 Task: Create a due date automation trigger when advanced on, on the monday of the week a card is due add basic with the blue label at 11:00 AM.
Action: Mouse moved to (877, 263)
Screenshot: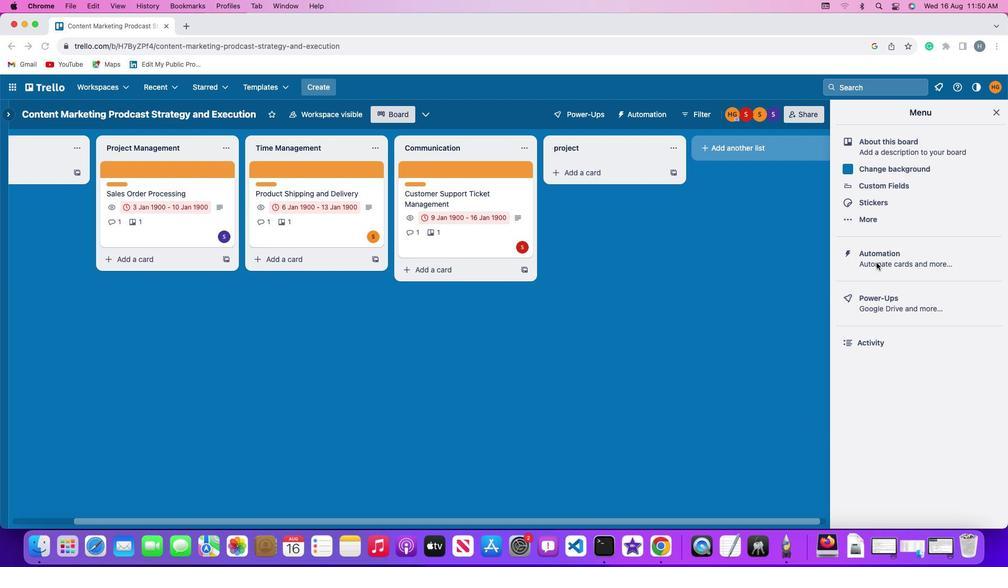 
Action: Mouse pressed left at (877, 263)
Screenshot: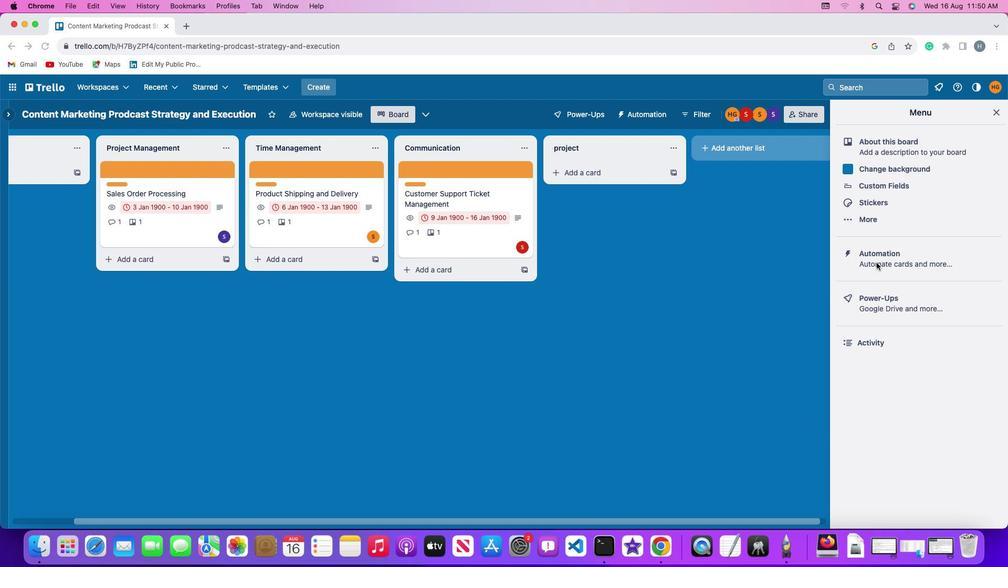 
Action: Mouse moved to (877, 263)
Screenshot: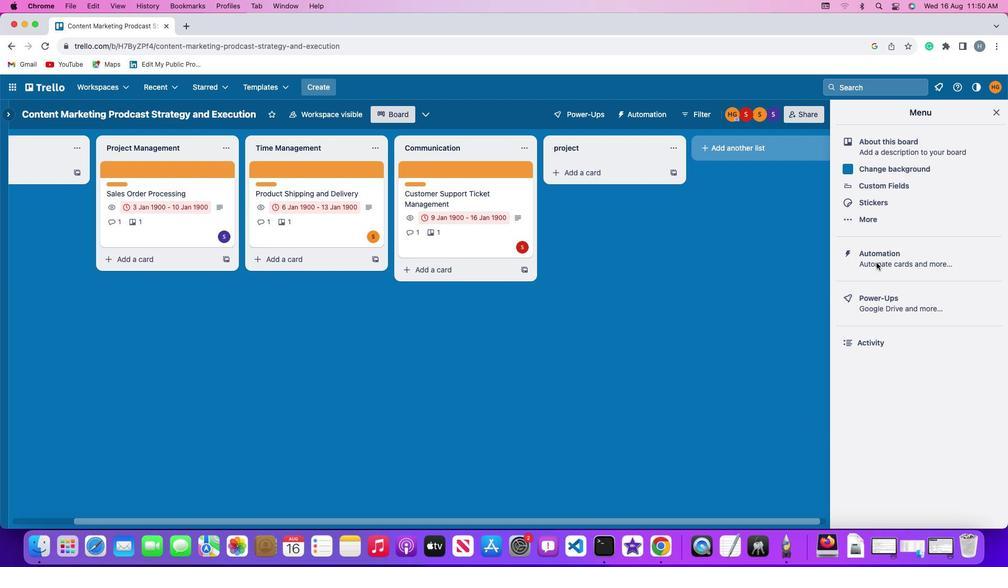 
Action: Mouse pressed left at (877, 263)
Screenshot: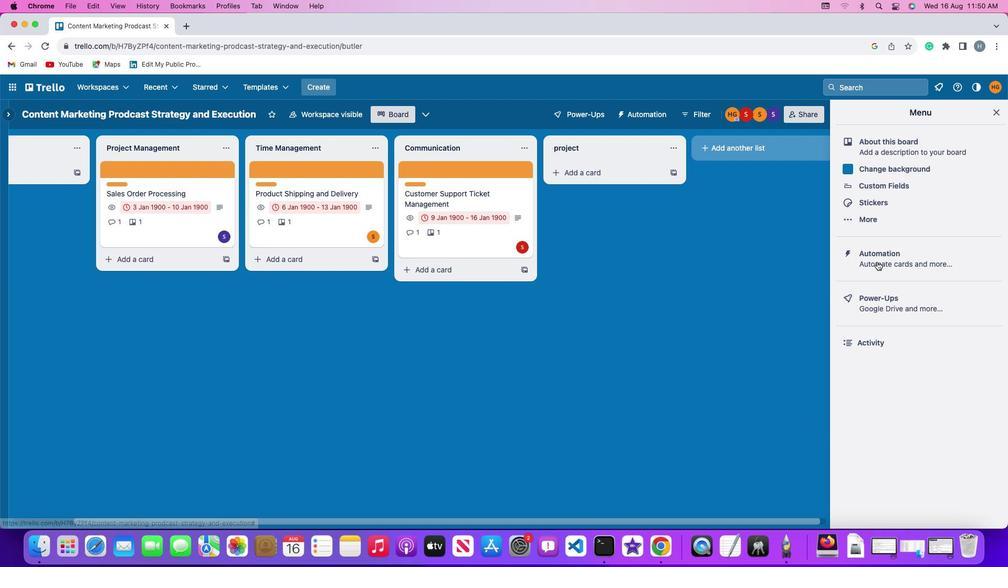 
Action: Mouse moved to (68, 249)
Screenshot: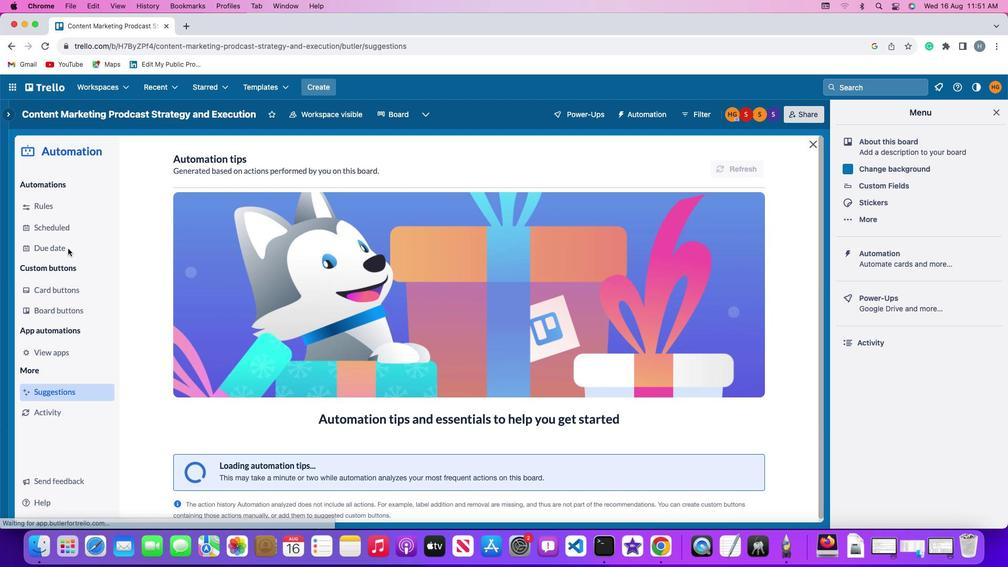 
Action: Mouse pressed left at (68, 249)
Screenshot: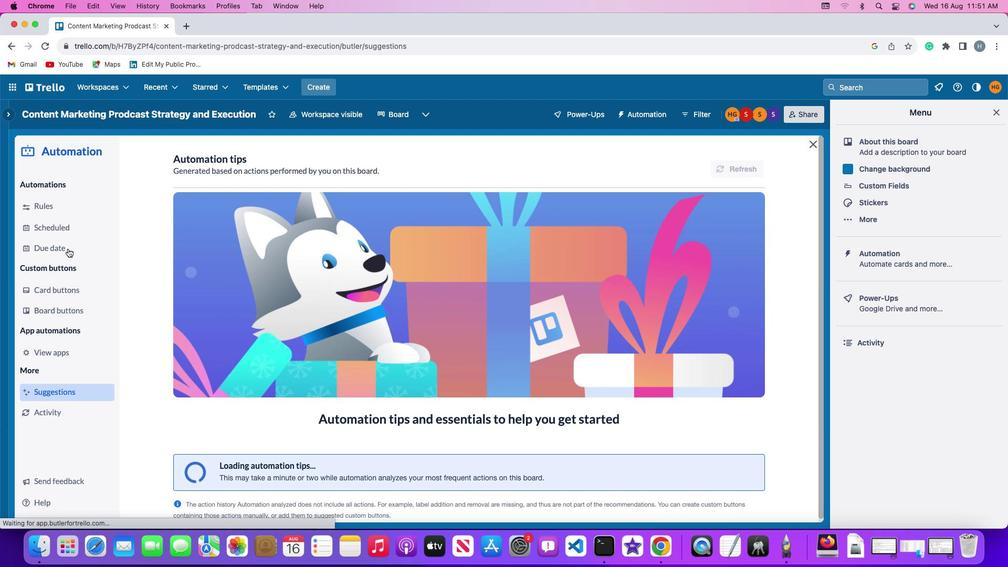 
Action: Mouse moved to (709, 156)
Screenshot: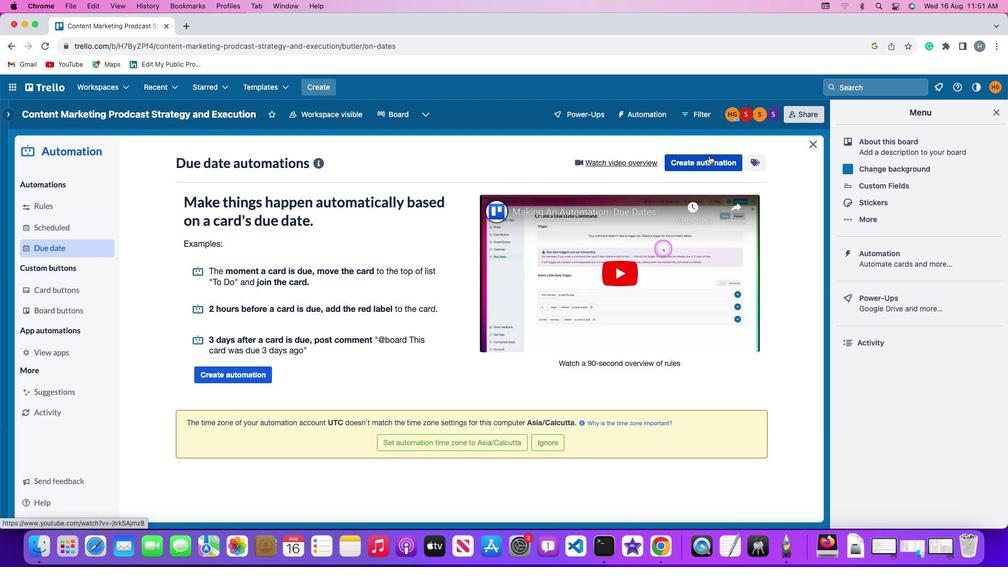 
Action: Mouse pressed left at (709, 156)
Screenshot: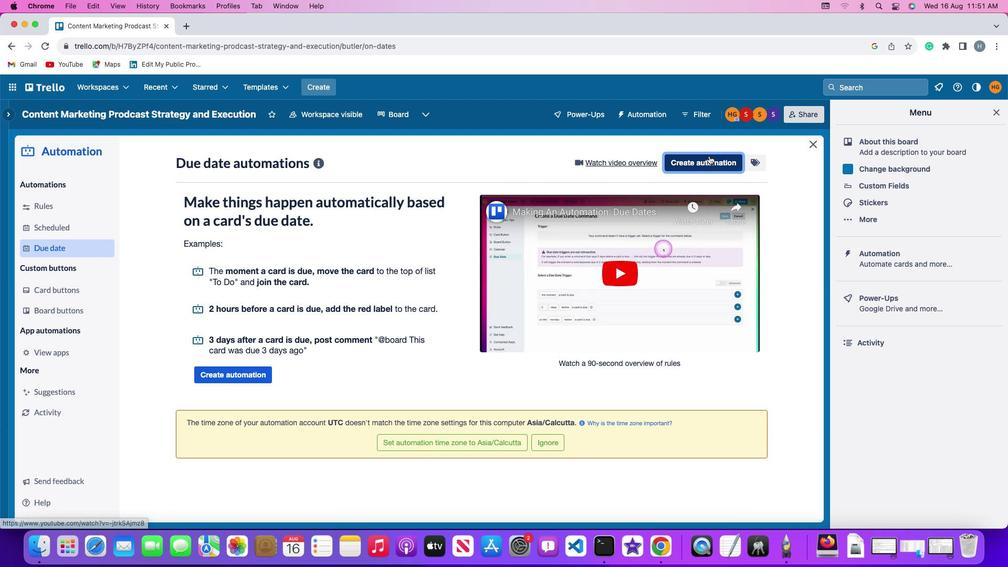 
Action: Mouse moved to (201, 261)
Screenshot: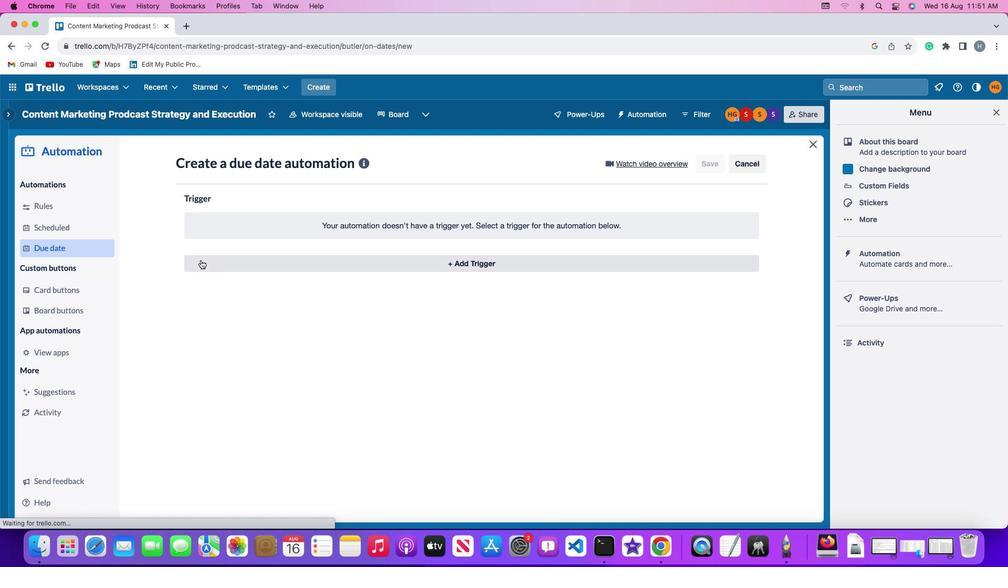 
Action: Mouse pressed left at (201, 261)
Screenshot: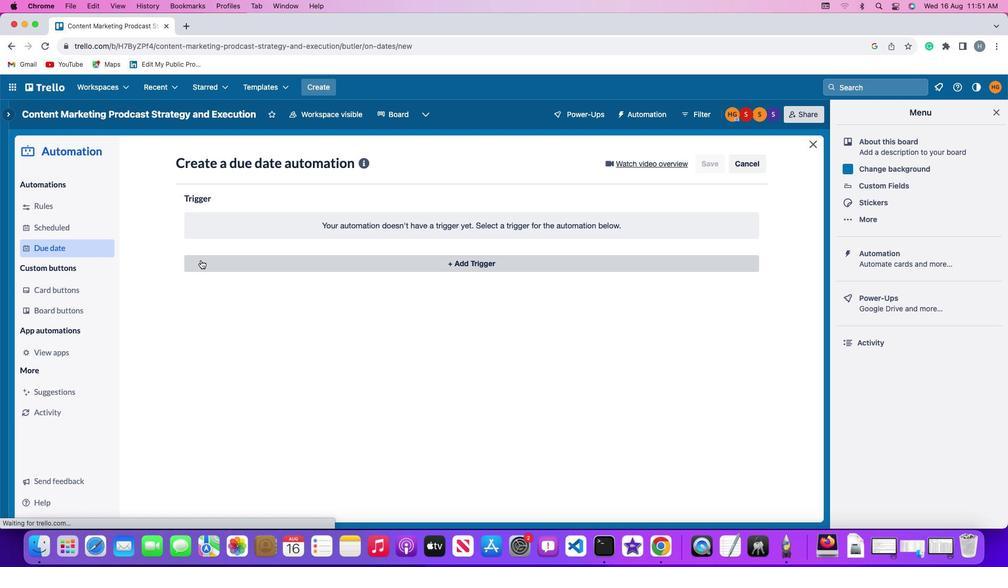 
Action: Mouse moved to (233, 460)
Screenshot: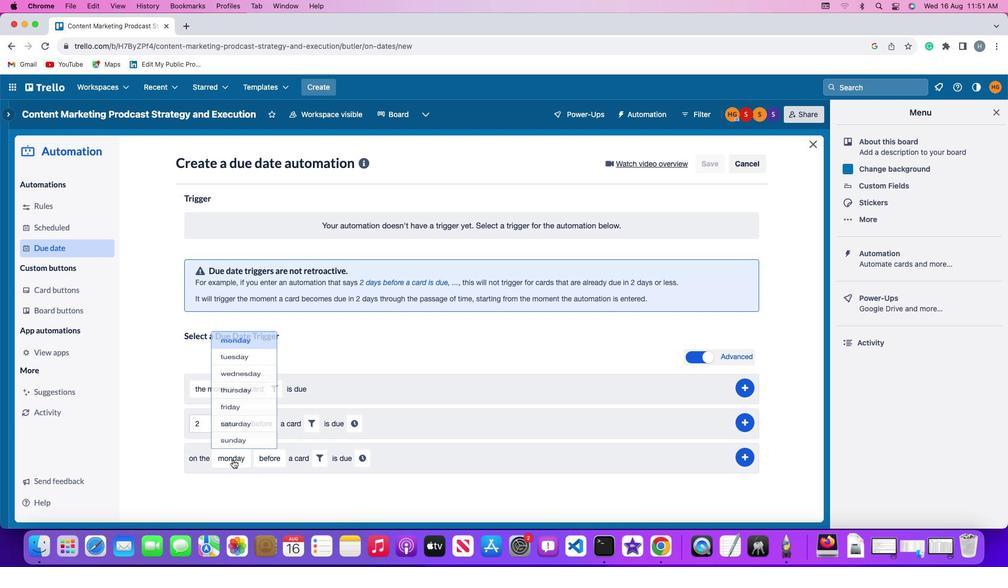 
Action: Mouse pressed left at (233, 460)
Screenshot: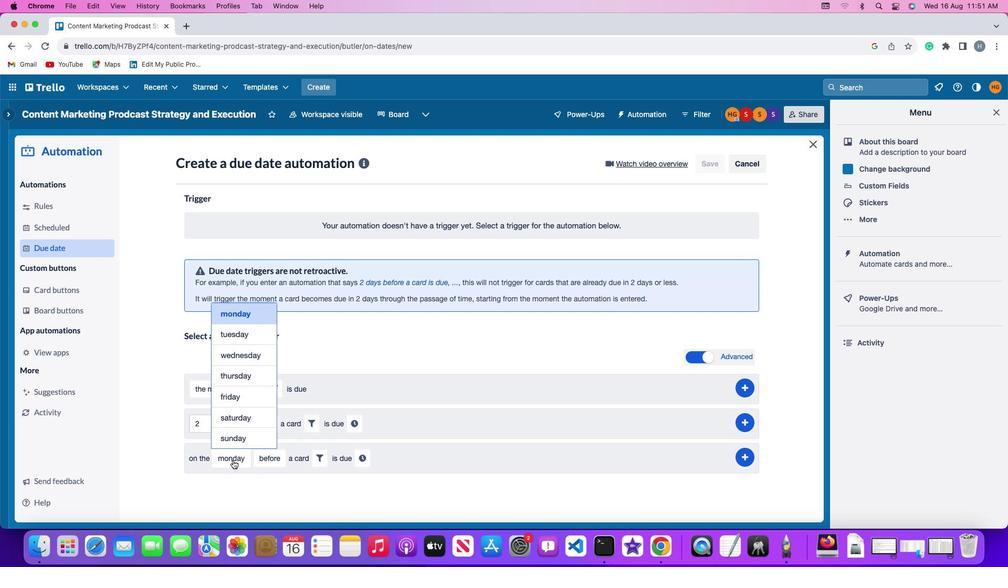 
Action: Mouse moved to (258, 308)
Screenshot: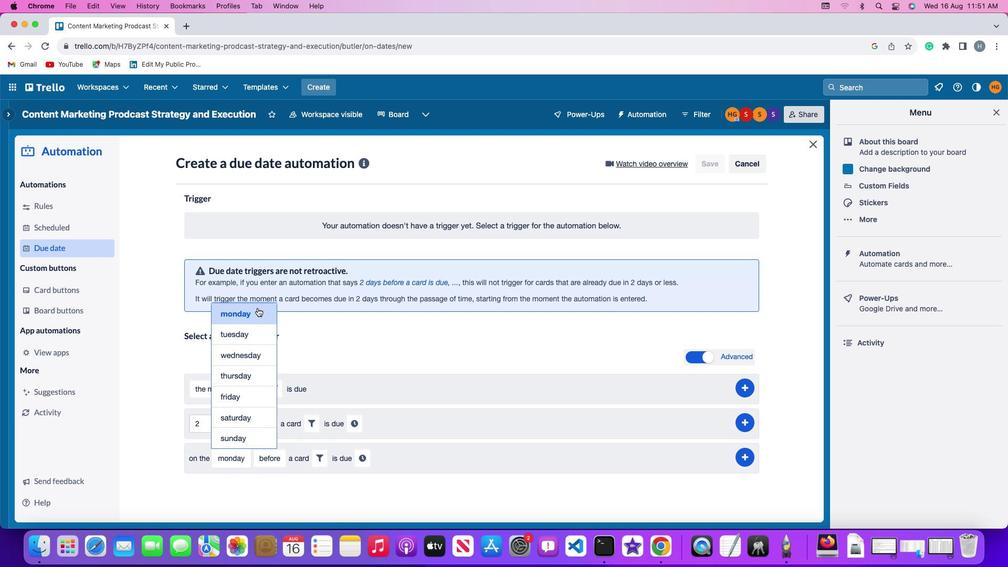 
Action: Mouse pressed left at (258, 308)
Screenshot: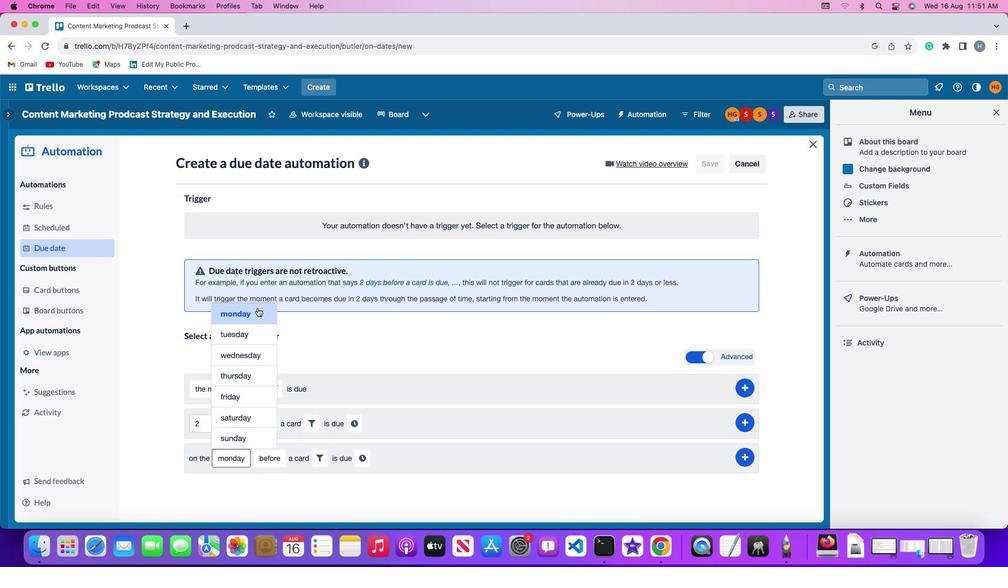 
Action: Mouse moved to (272, 461)
Screenshot: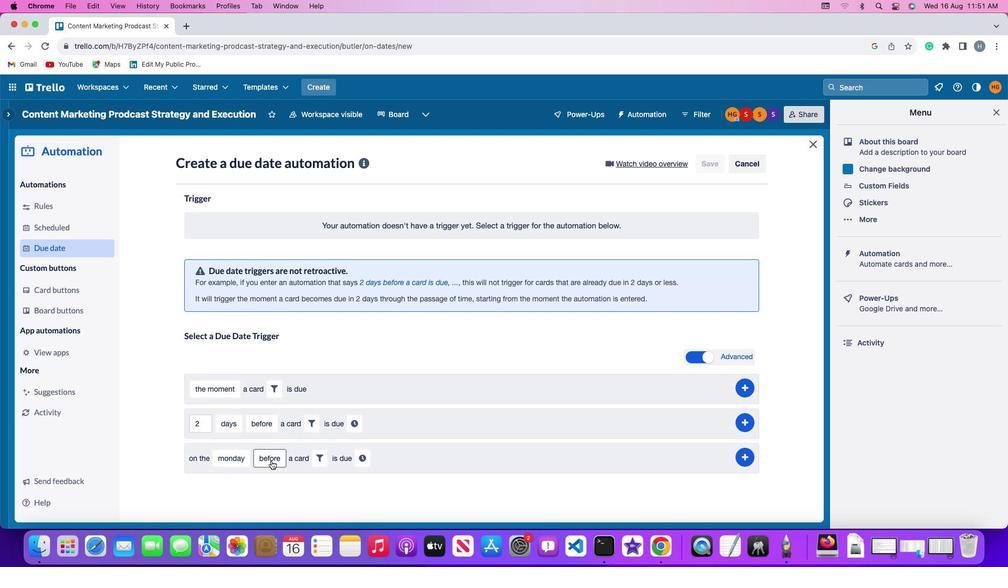 
Action: Mouse pressed left at (272, 461)
Screenshot: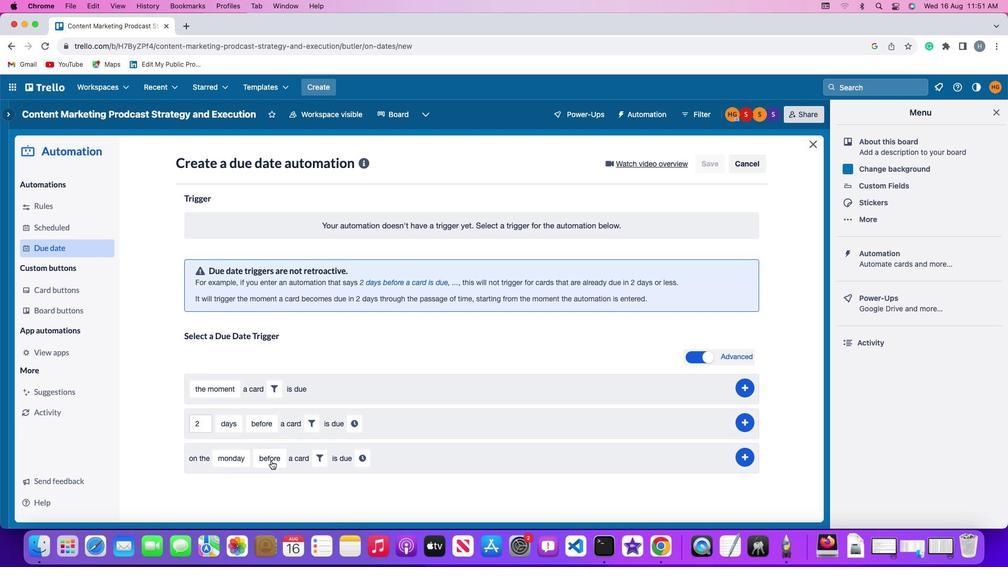 
Action: Mouse moved to (284, 419)
Screenshot: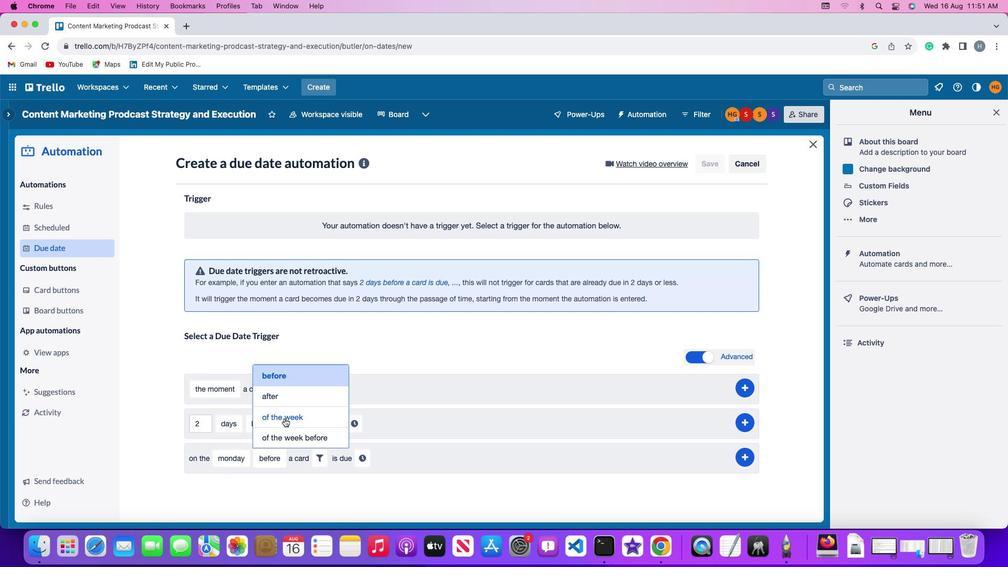 
Action: Mouse pressed left at (284, 419)
Screenshot: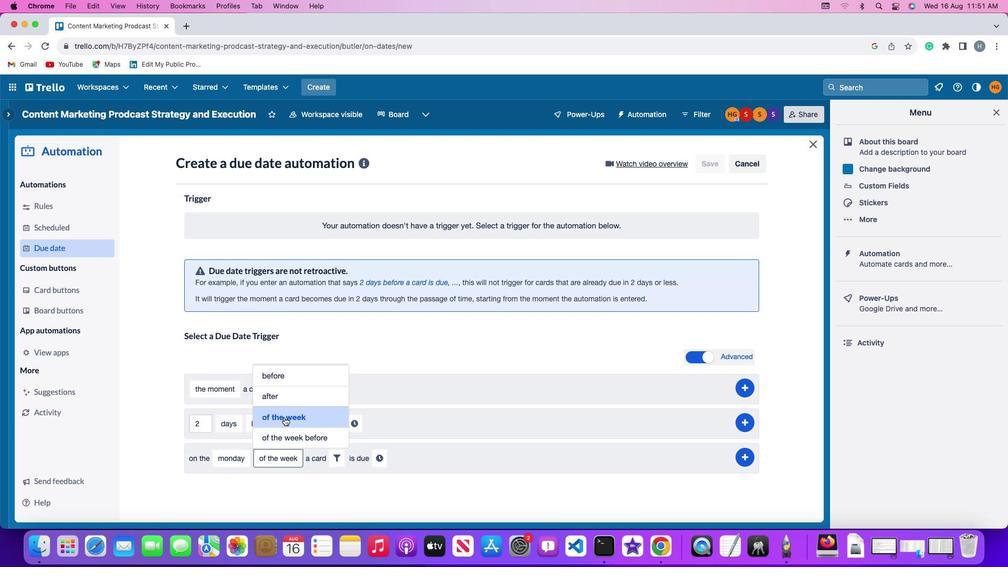 
Action: Mouse moved to (337, 458)
Screenshot: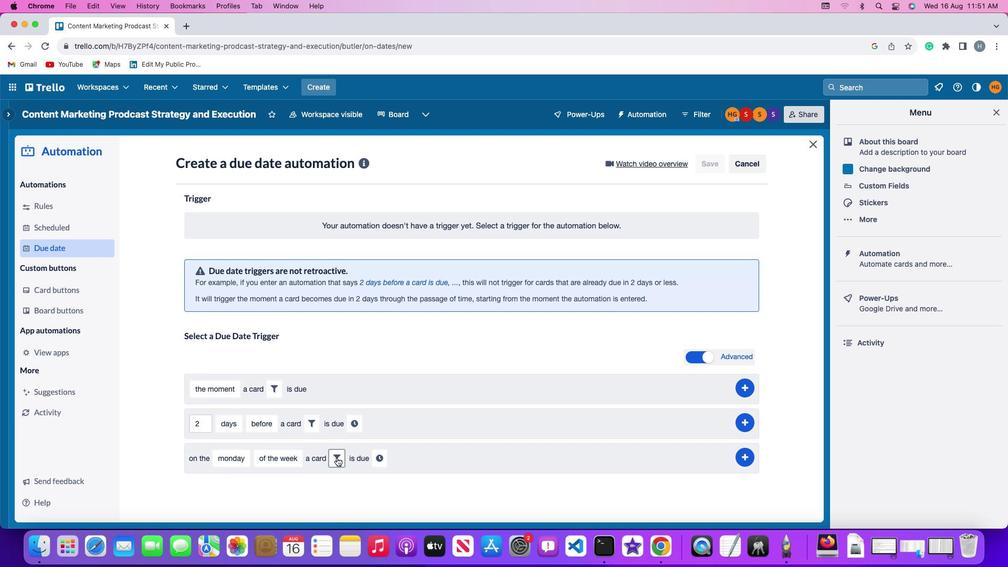 
Action: Mouse pressed left at (337, 458)
Screenshot: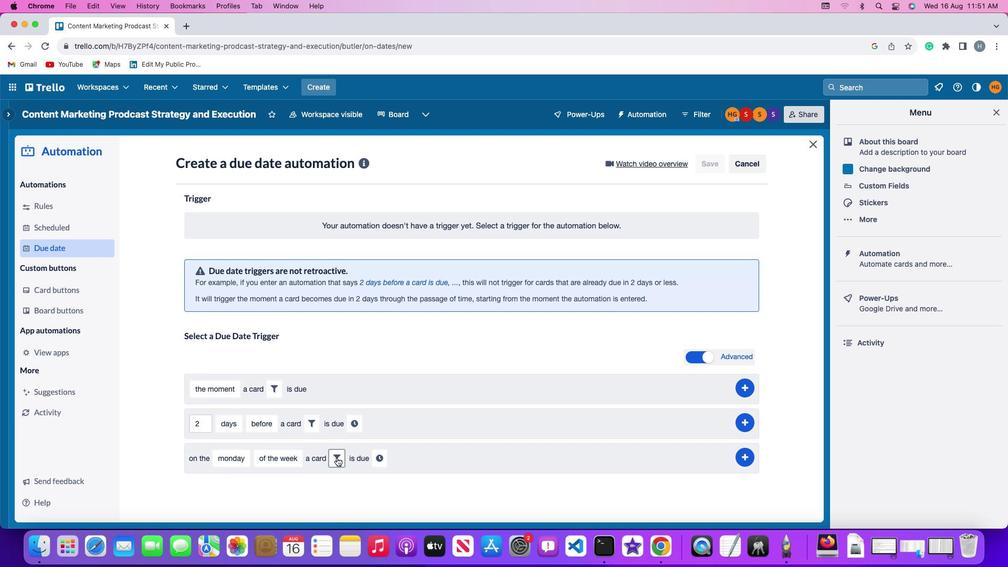 
Action: Mouse moved to (294, 490)
Screenshot: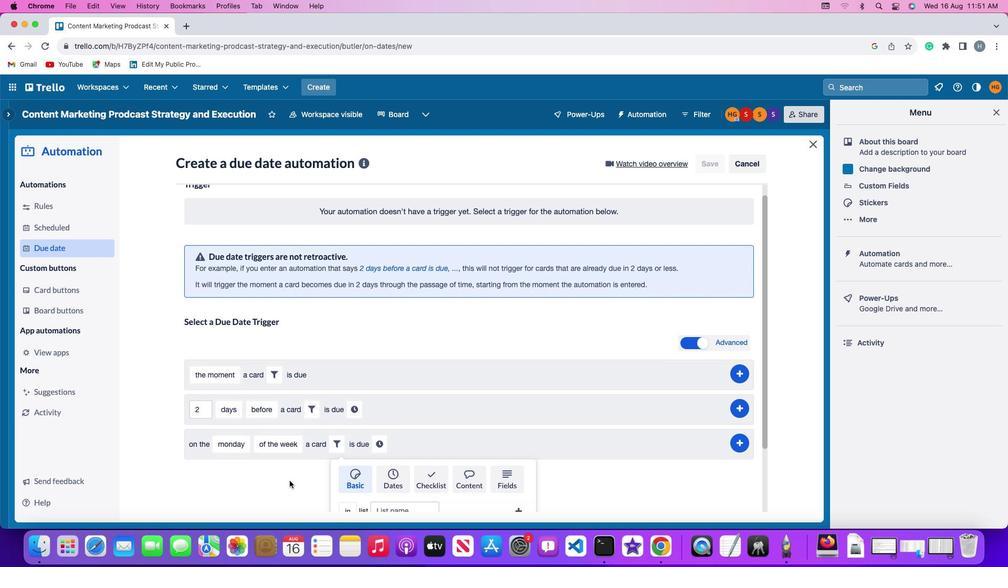 
Action: Mouse scrolled (294, 490) with delta (0, 0)
Screenshot: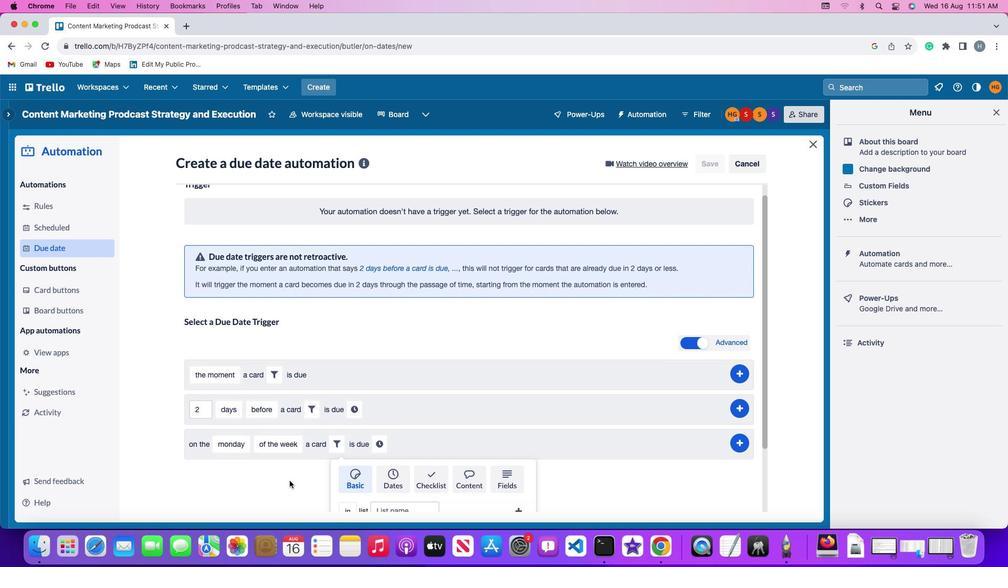 
Action: Mouse moved to (294, 490)
Screenshot: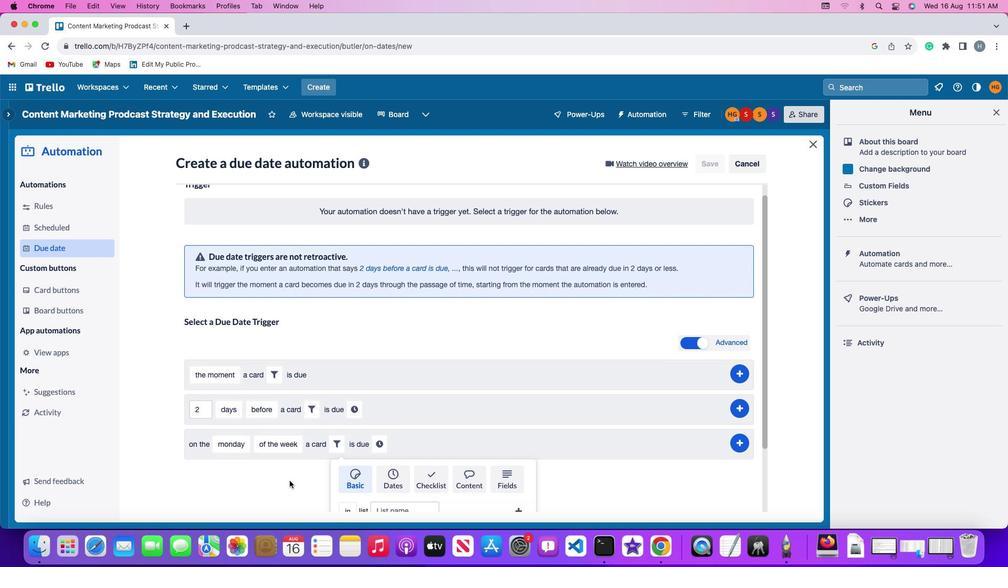 
Action: Mouse scrolled (294, 490) with delta (0, 0)
Screenshot: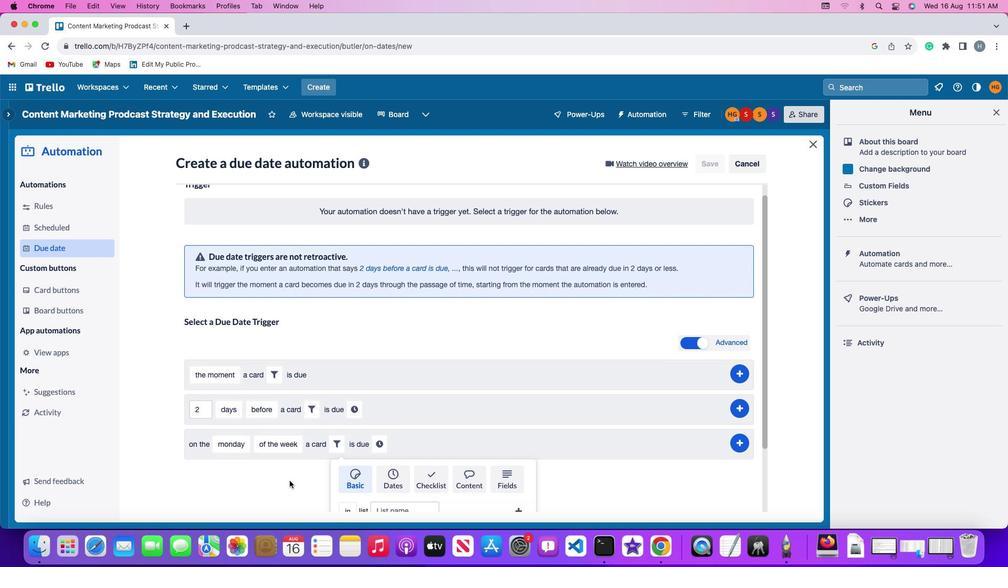
Action: Mouse moved to (294, 488)
Screenshot: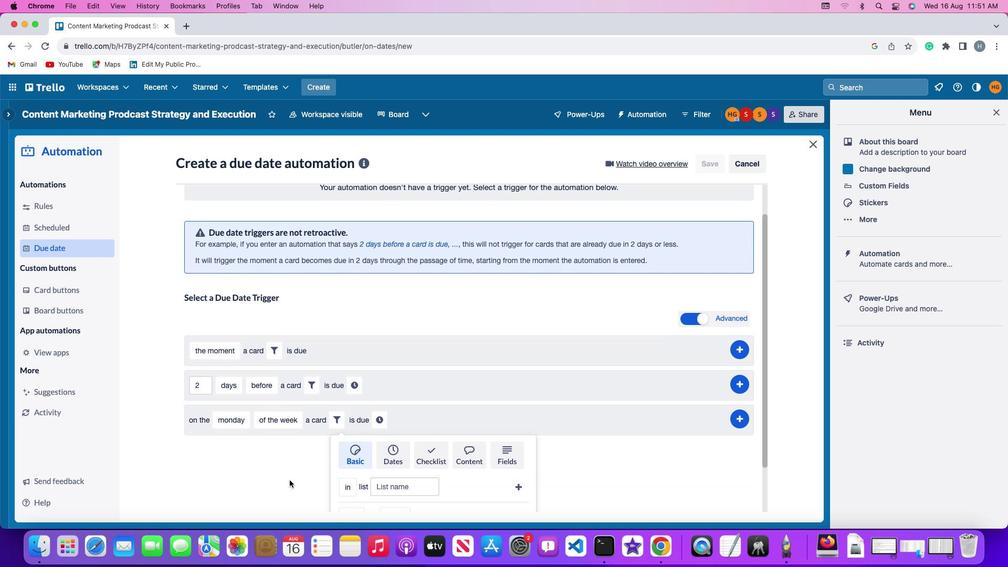 
Action: Mouse scrolled (294, 488) with delta (0, 0)
Screenshot: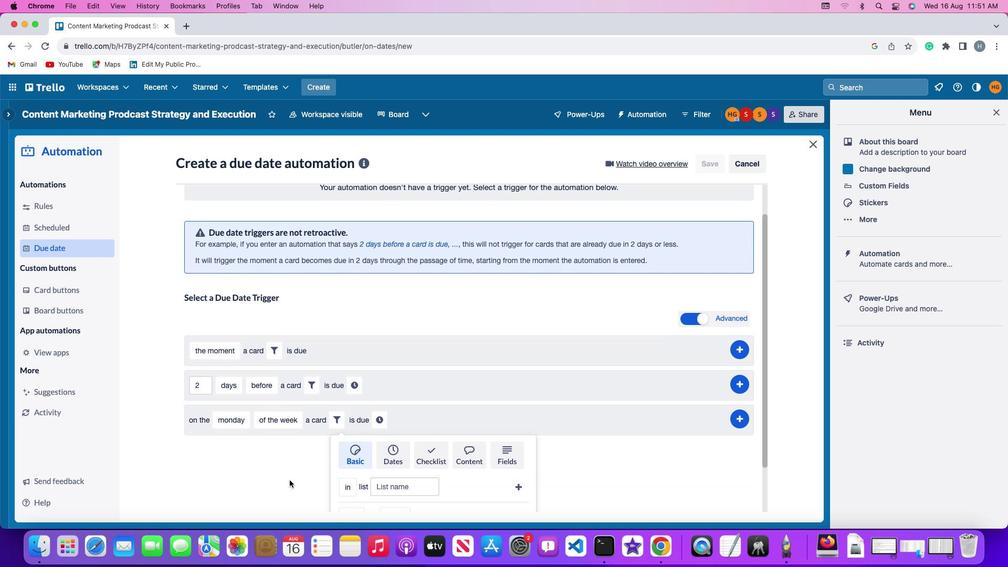 
Action: Mouse moved to (293, 485)
Screenshot: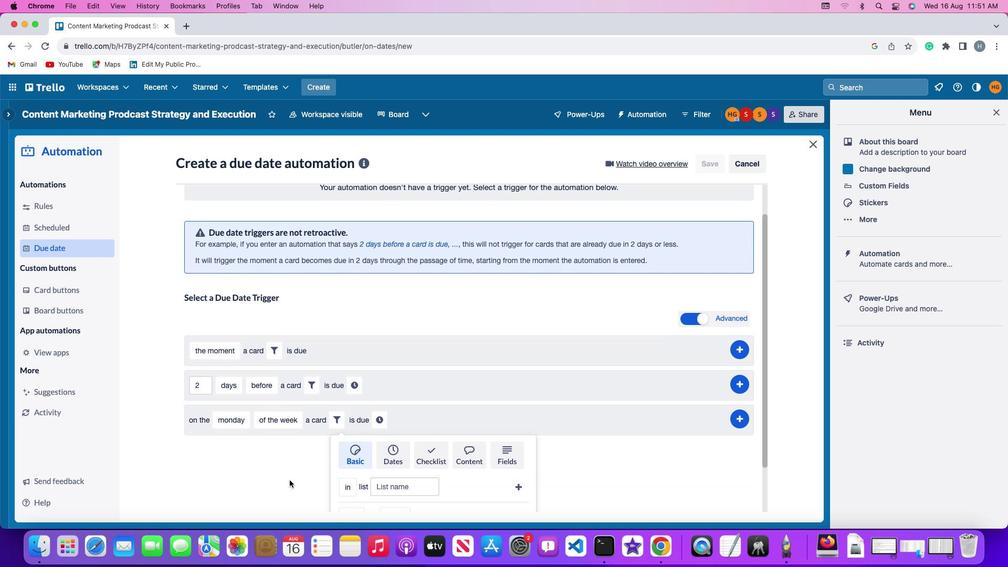 
Action: Mouse scrolled (293, 485) with delta (0, -1)
Screenshot: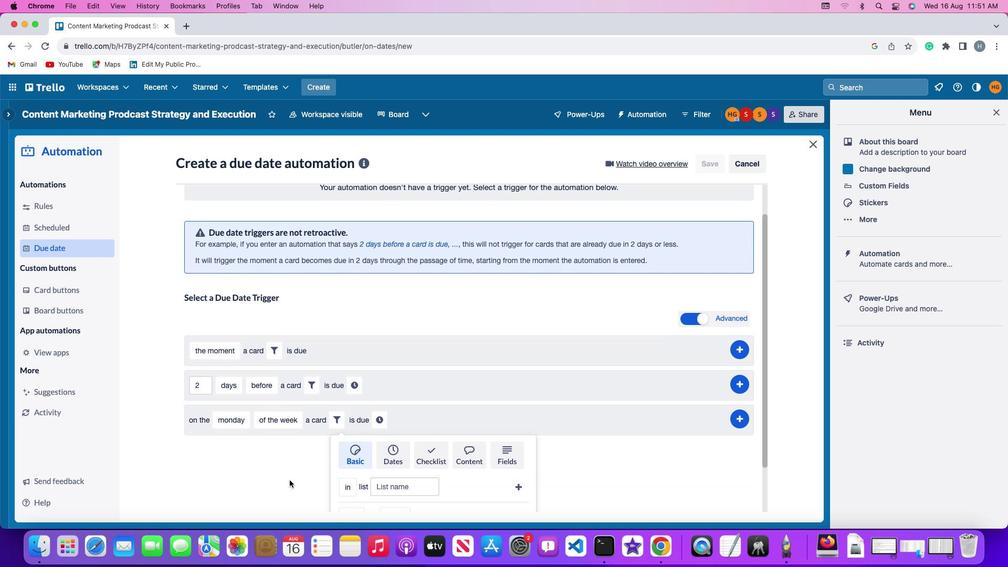 
Action: Mouse moved to (290, 481)
Screenshot: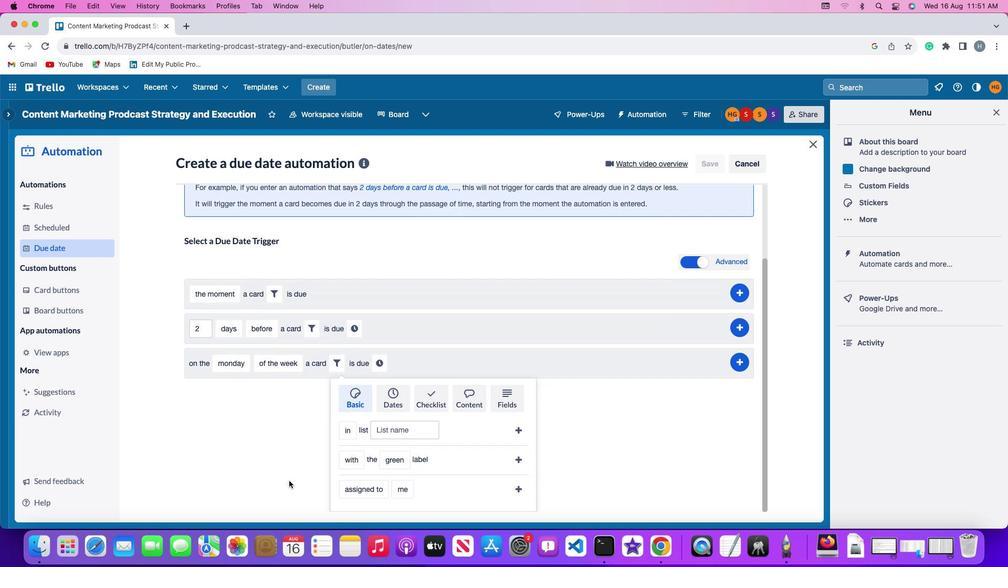 
Action: Mouse scrolled (290, 481) with delta (0, 0)
Screenshot: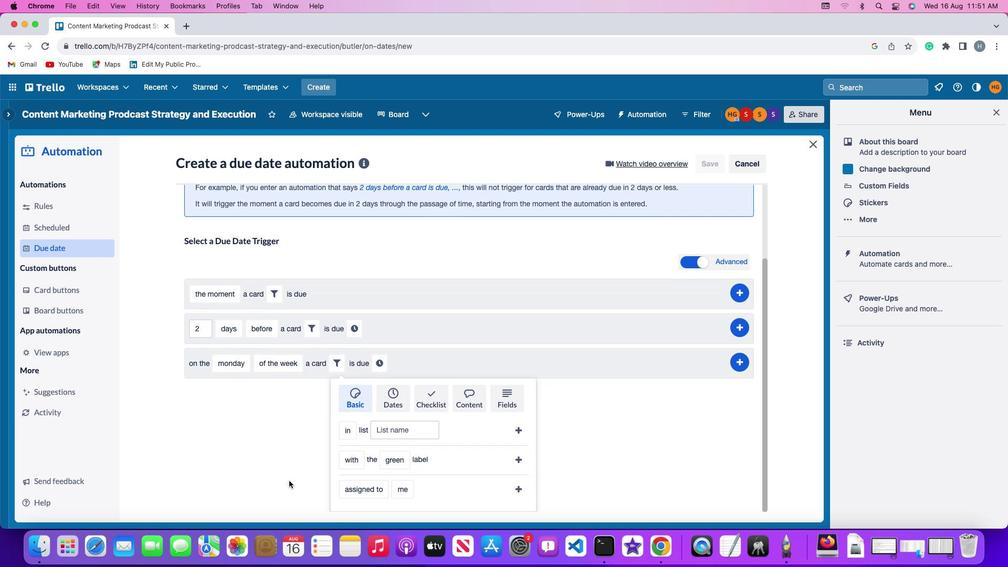 
Action: Mouse scrolled (290, 481) with delta (0, 0)
Screenshot: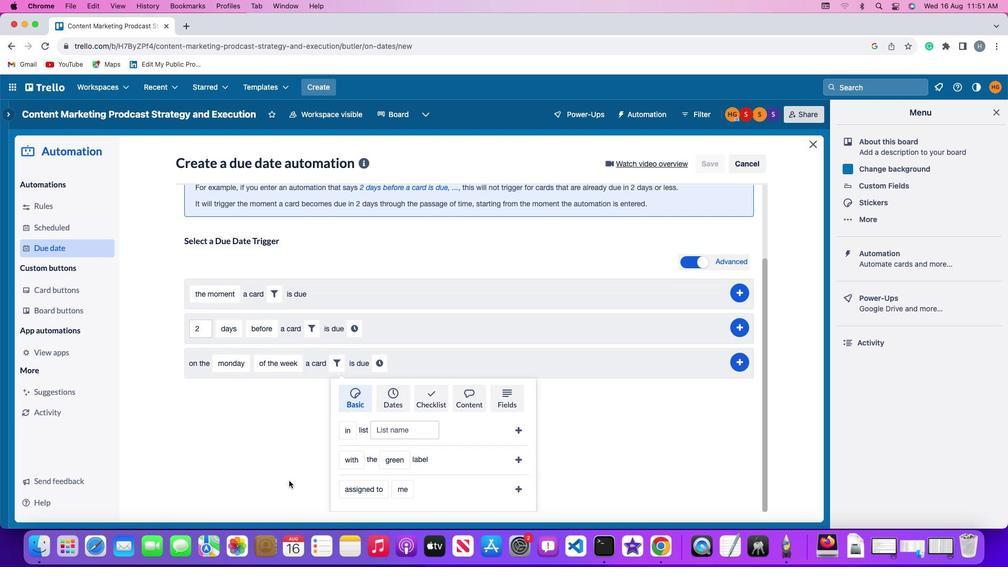 
Action: Mouse scrolled (290, 481) with delta (0, 0)
Screenshot: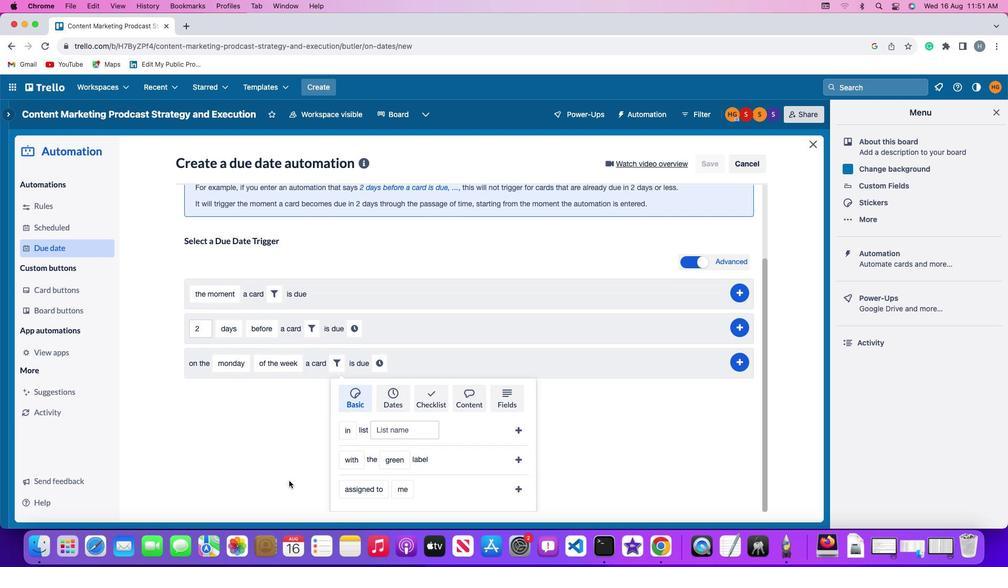 
Action: Mouse scrolled (290, 481) with delta (0, -1)
Screenshot: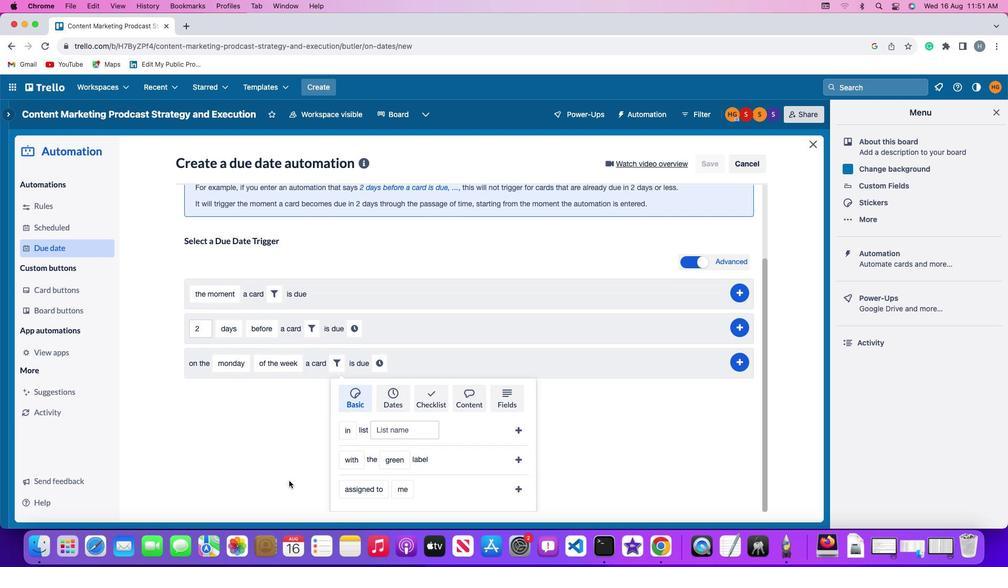 
Action: Mouse moved to (350, 460)
Screenshot: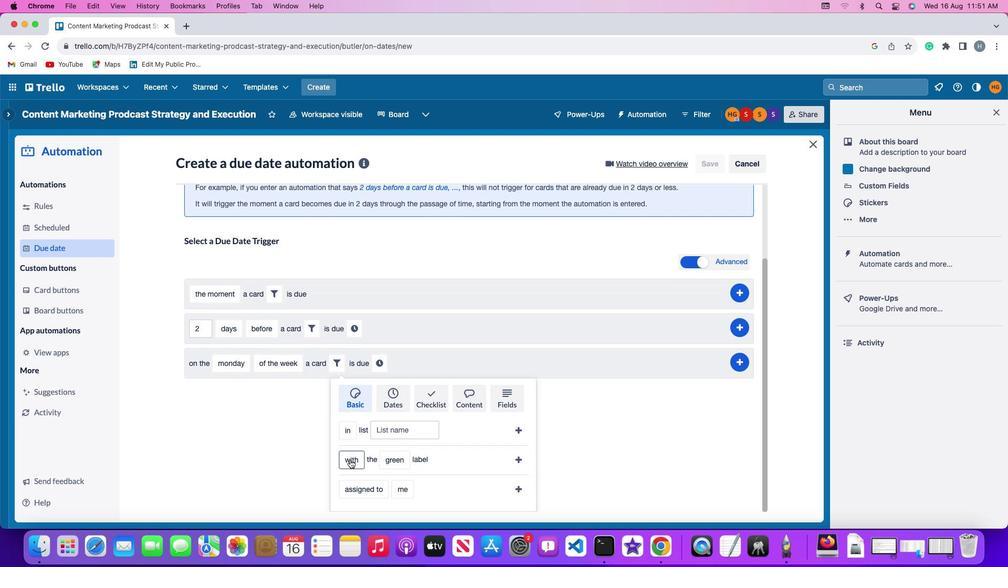 
Action: Mouse pressed left at (350, 460)
Screenshot: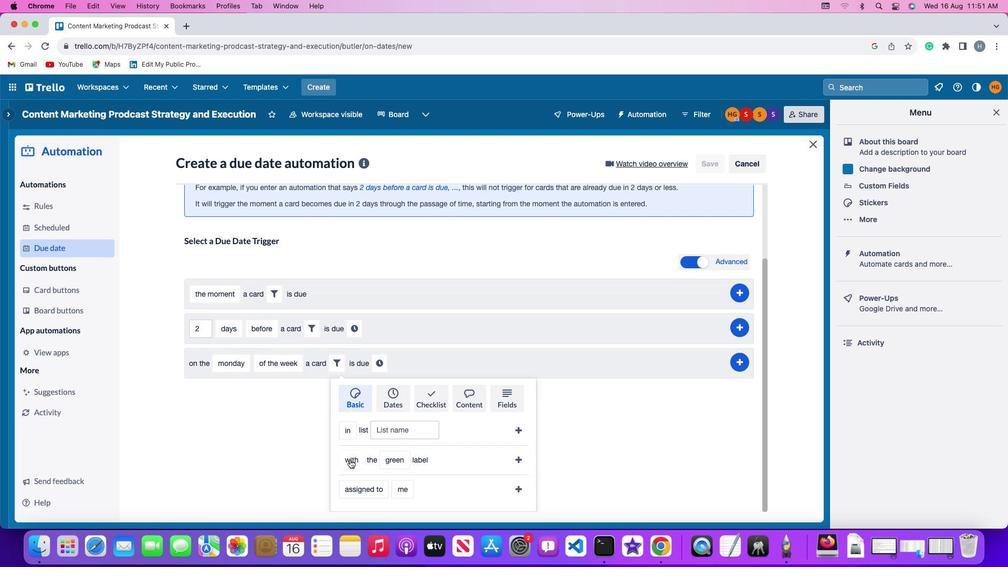 
Action: Mouse moved to (363, 400)
Screenshot: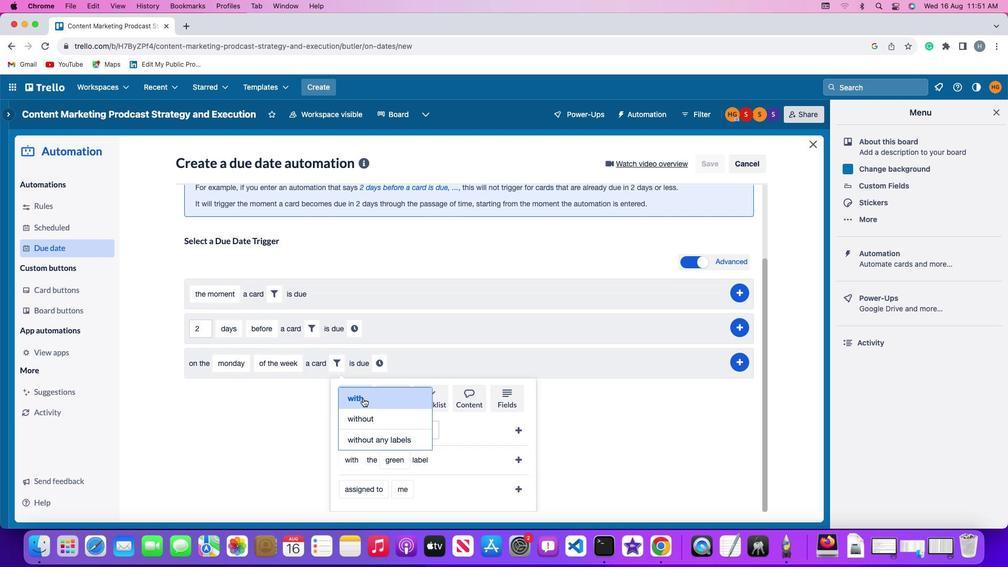 
Action: Mouse pressed left at (363, 400)
Screenshot: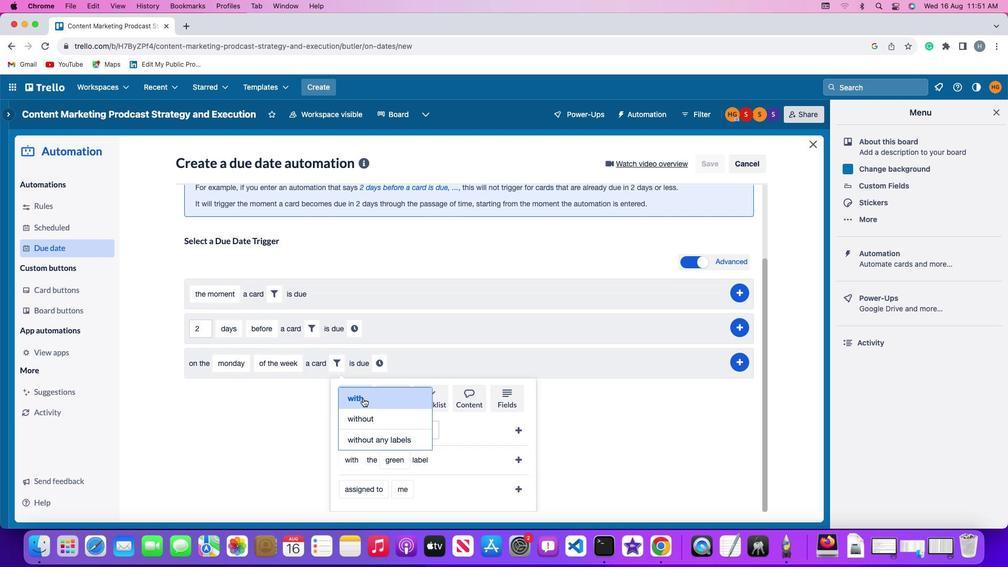
Action: Mouse moved to (395, 465)
Screenshot: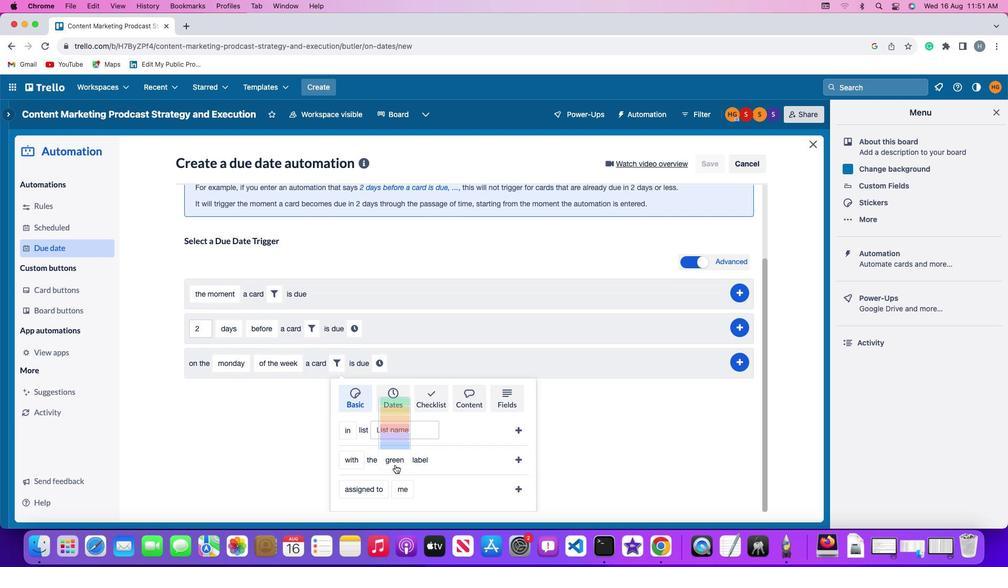 
Action: Mouse pressed left at (395, 465)
Screenshot: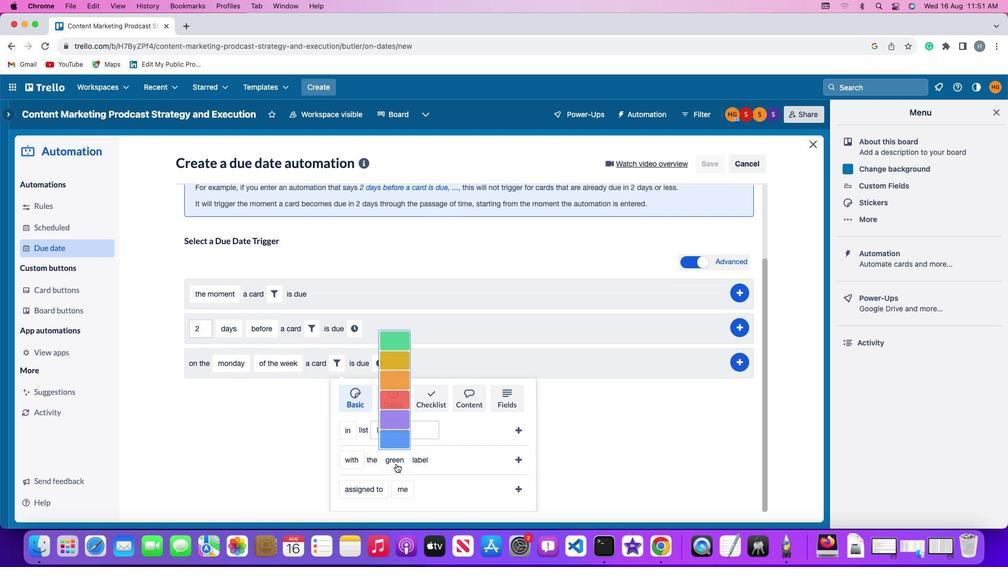 
Action: Mouse moved to (397, 440)
Screenshot: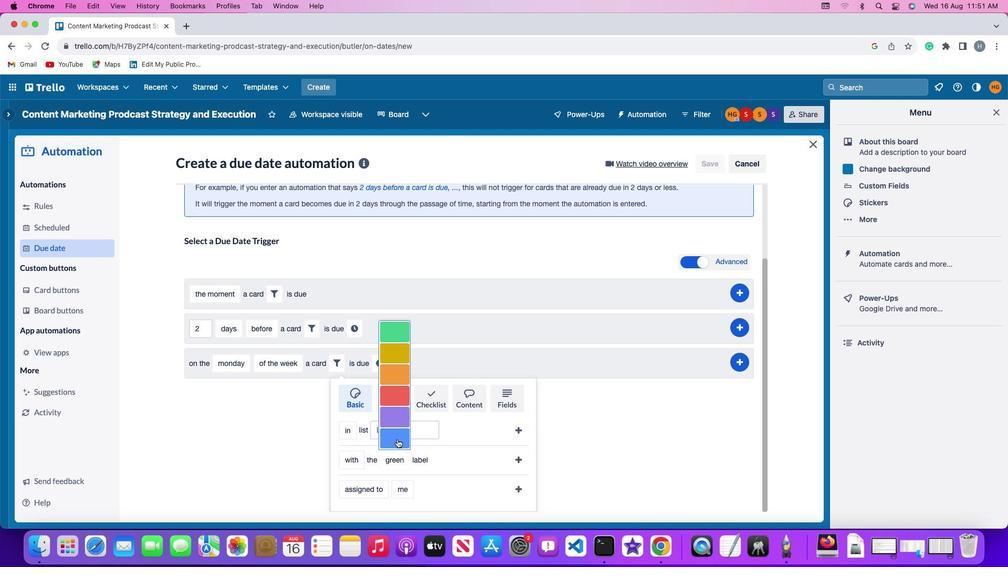 
Action: Mouse pressed left at (397, 440)
Screenshot: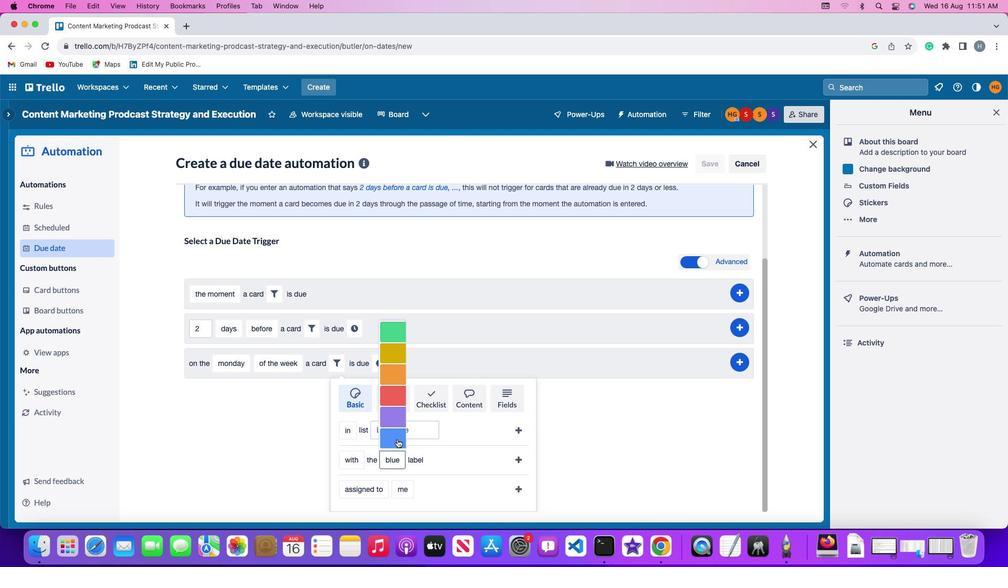 
Action: Mouse moved to (520, 457)
Screenshot: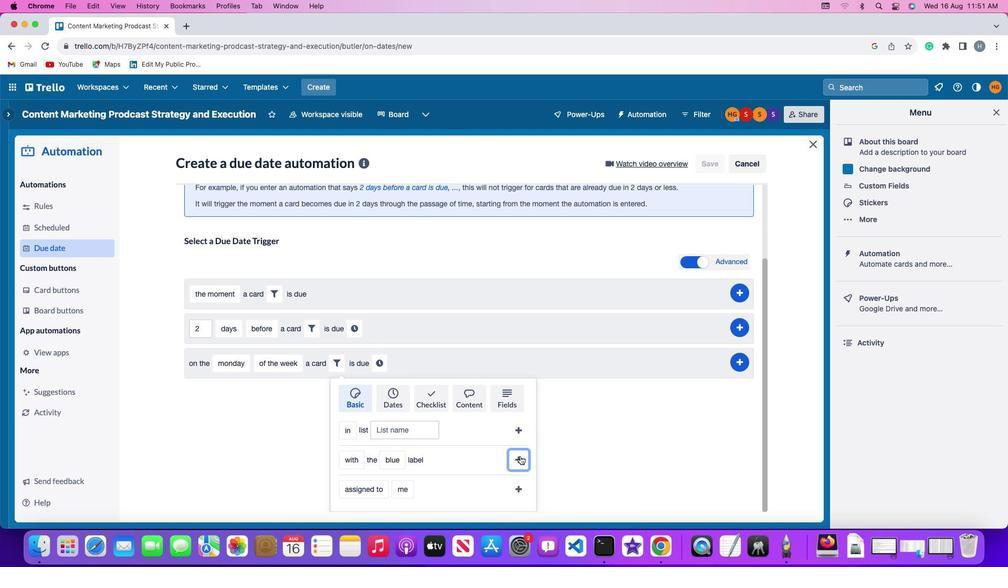 
Action: Mouse pressed left at (520, 457)
Screenshot: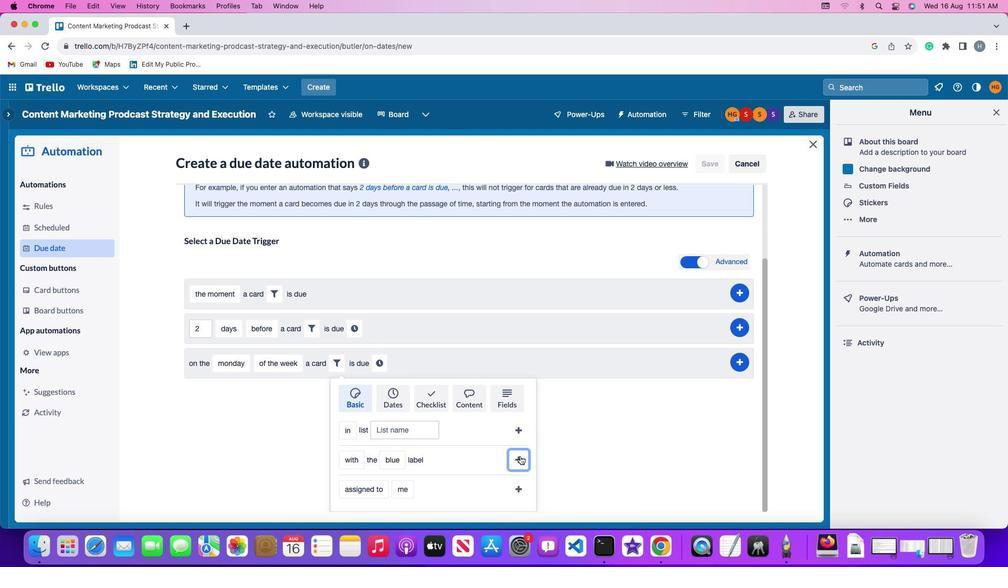 
Action: Mouse moved to (463, 456)
Screenshot: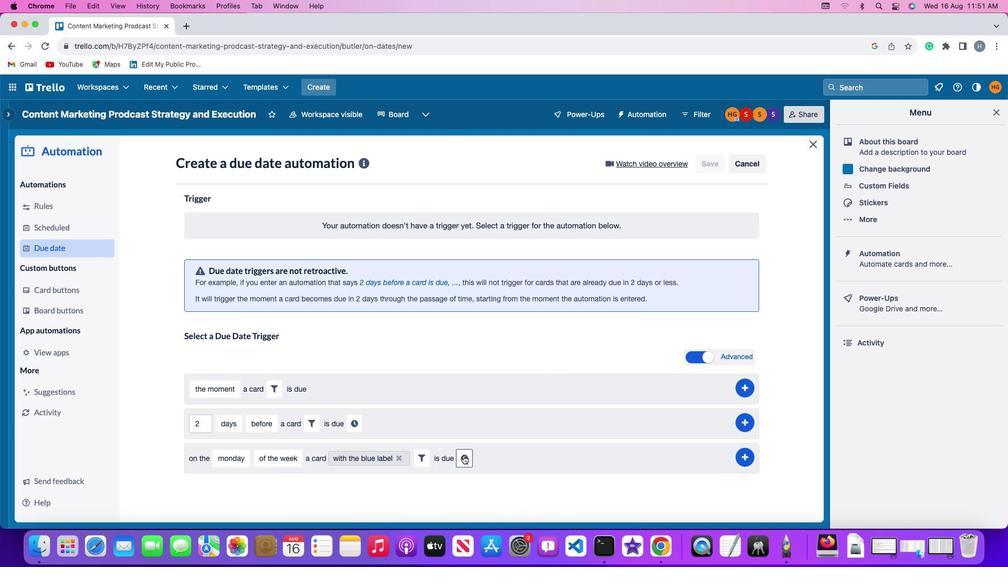 
Action: Mouse pressed left at (463, 456)
Screenshot: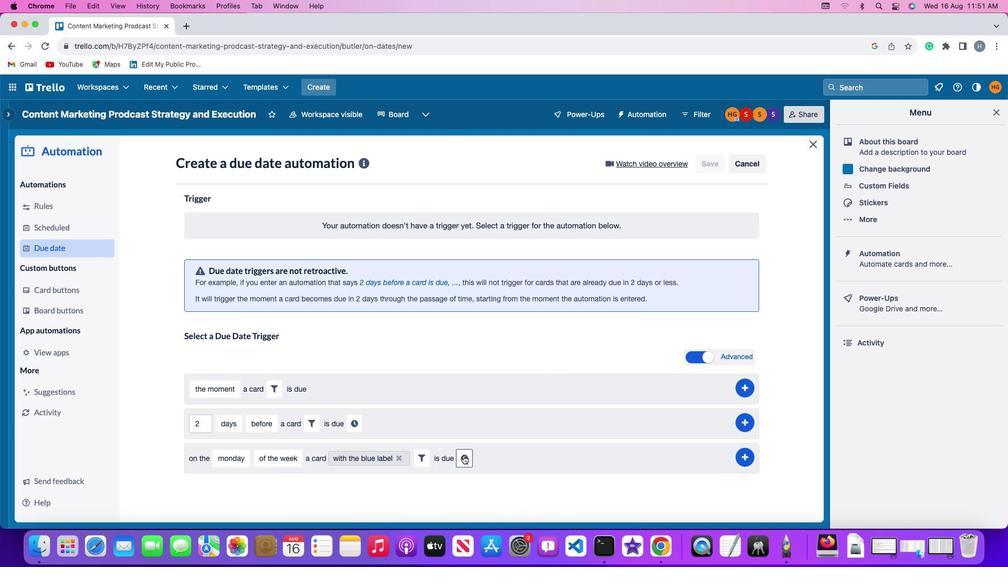 
Action: Mouse moved to (487, 461)
Screenshot: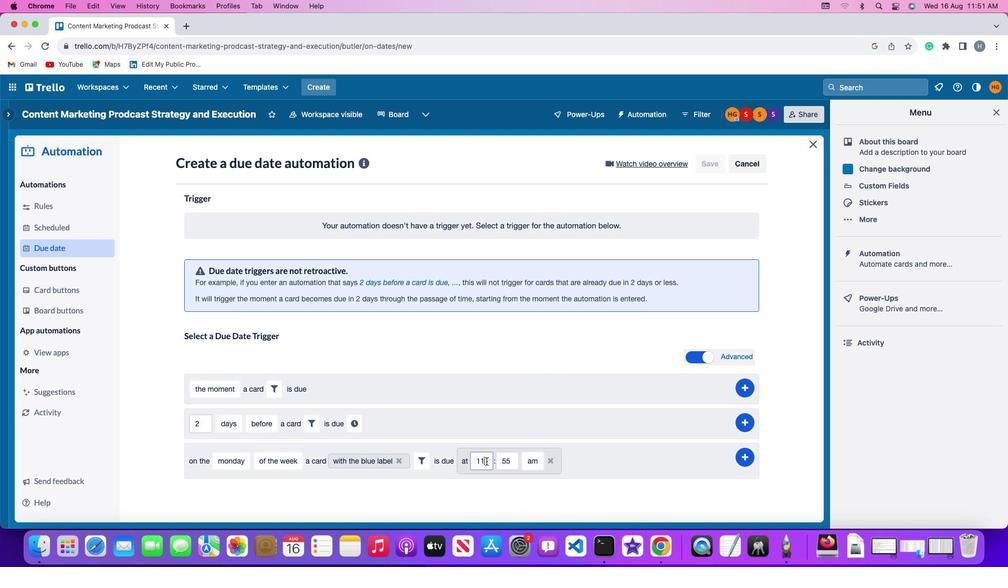 
Action: Mouse pressed left at (487, 461)
Screenshot: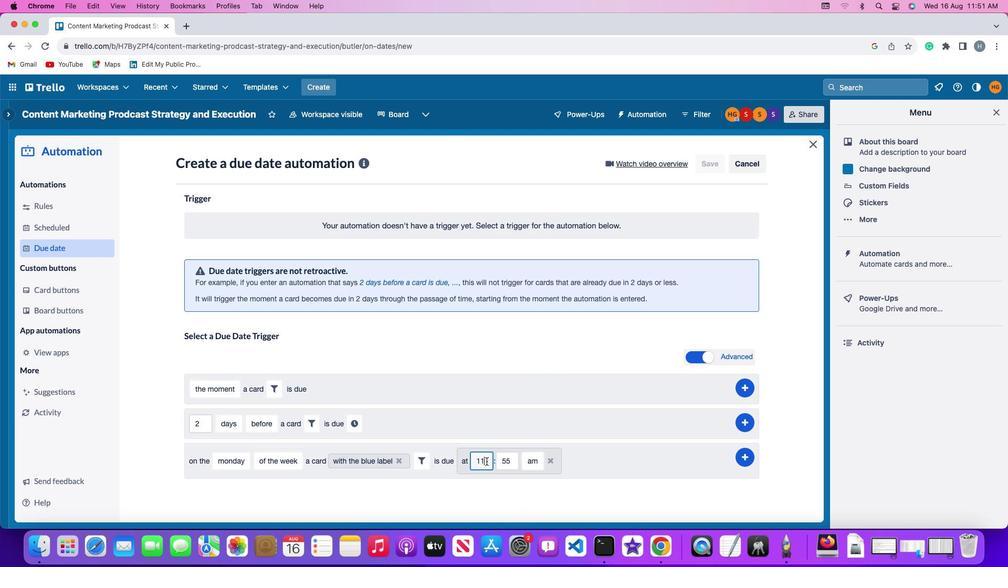 
Action: Key pressed Key.backspaceKey.backspace'1''1'
Screenshot: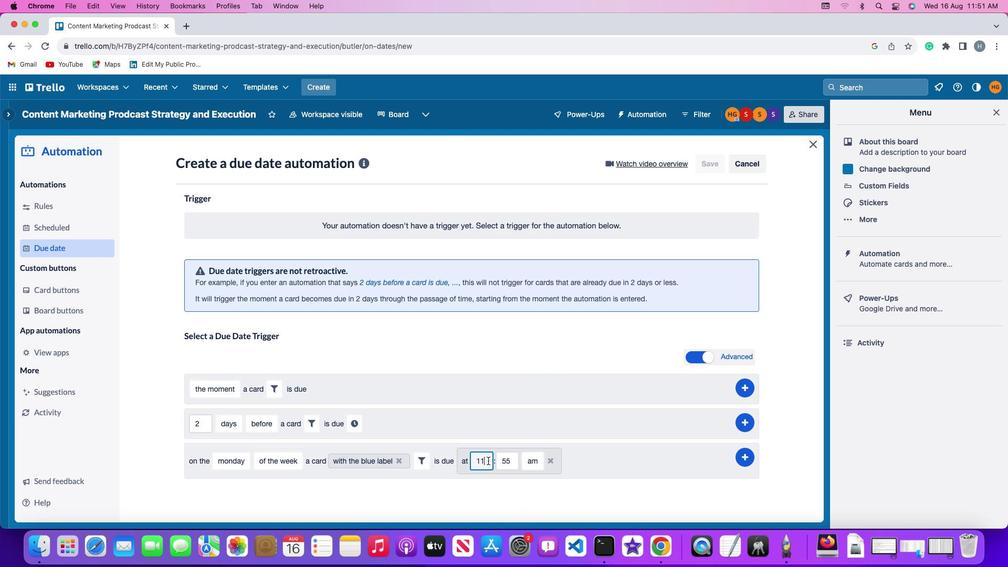 
Action: Mouse moved to (509, 460)
Screenshot: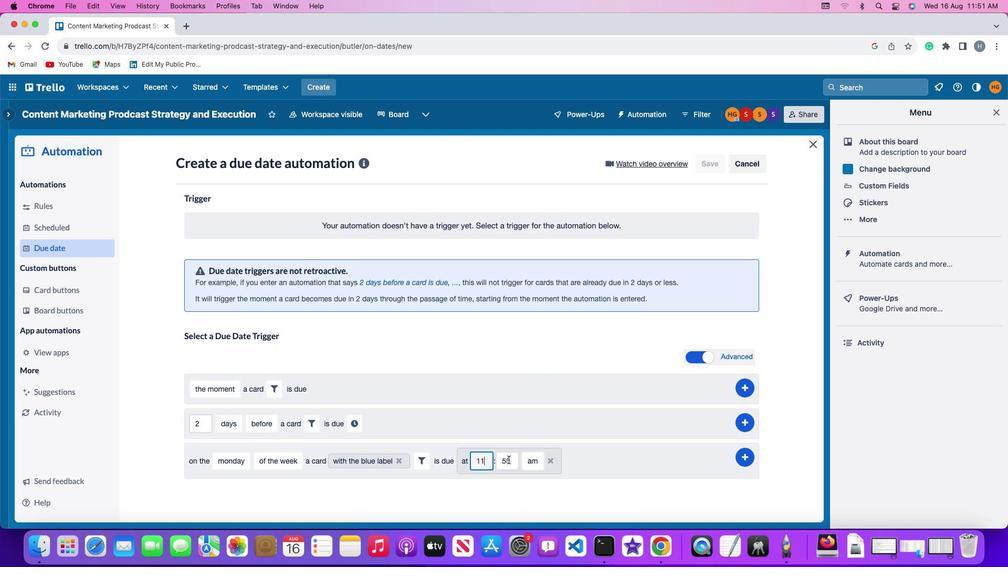 
Action: Mouse pressed left at (509, 460)
Screenshot: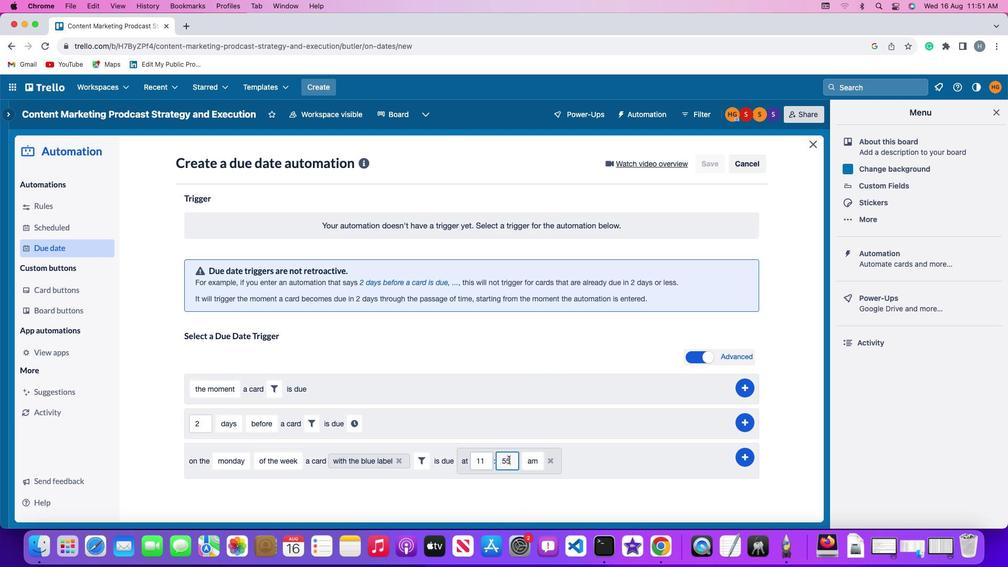 
Action: Mouse moved to (509, 460)
Screenshot: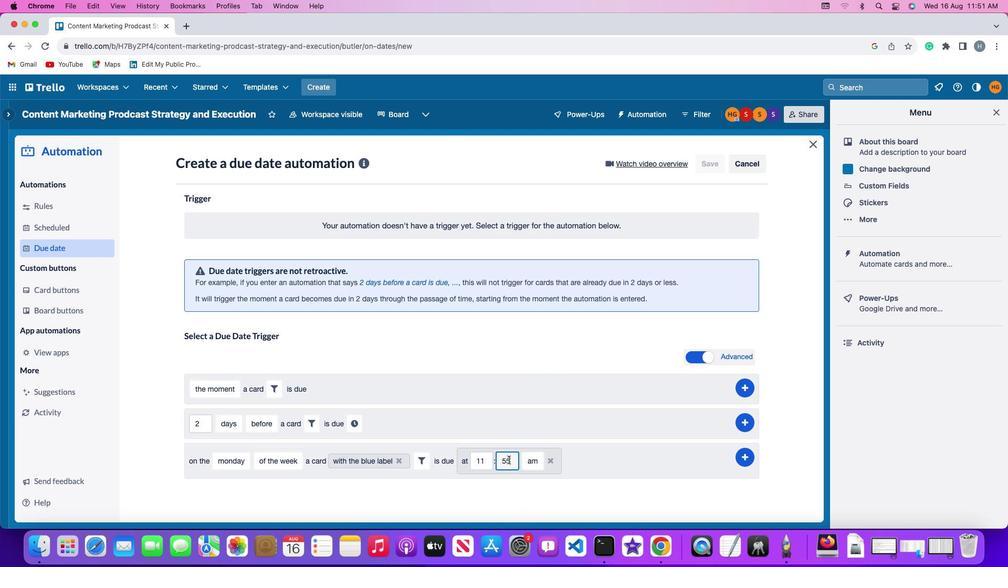 
Action: Key pressed Key.backspaceKey.backspace'0''0'
Screenshot: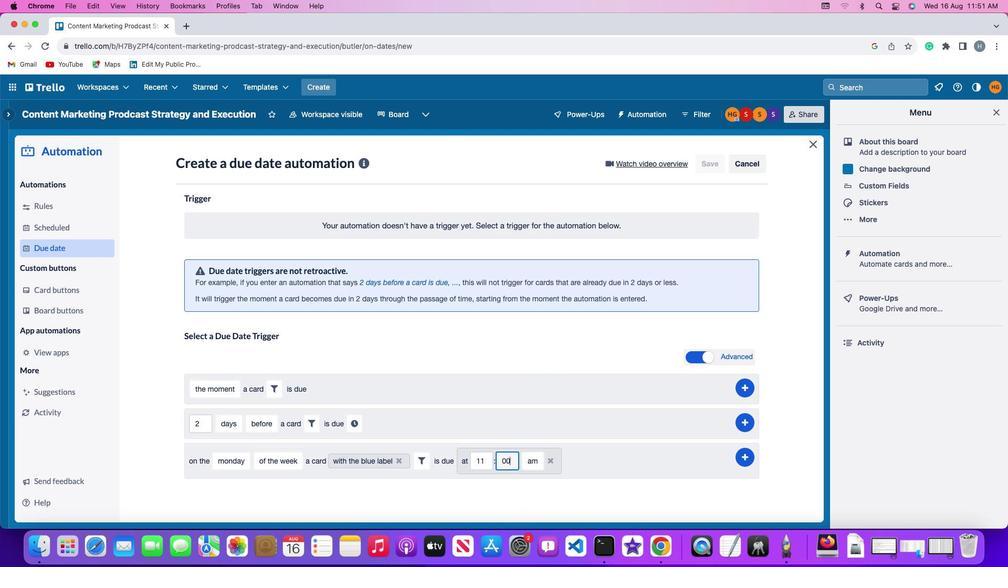 
Action: Mouse moved to (524, 459)
Screenshot: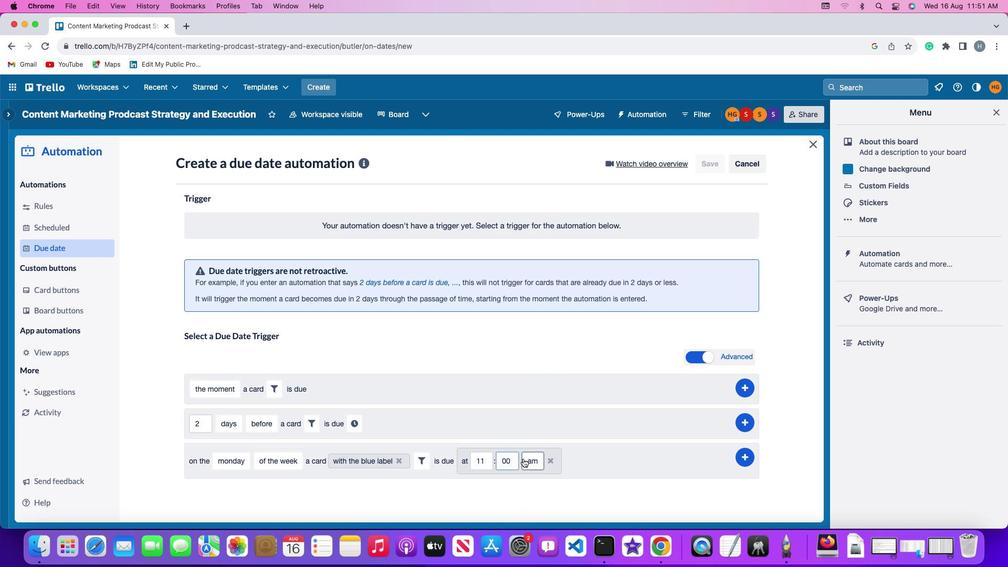 
Action: Mouse pressed left at (524, 459)
Screenshot: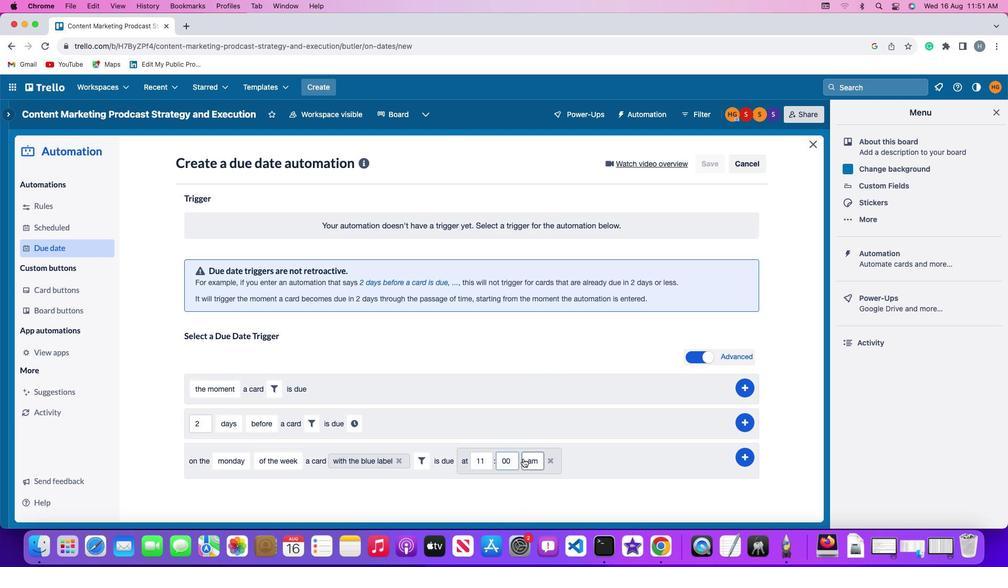 
Action: Mouse moved to (535, 479)
Screenshot: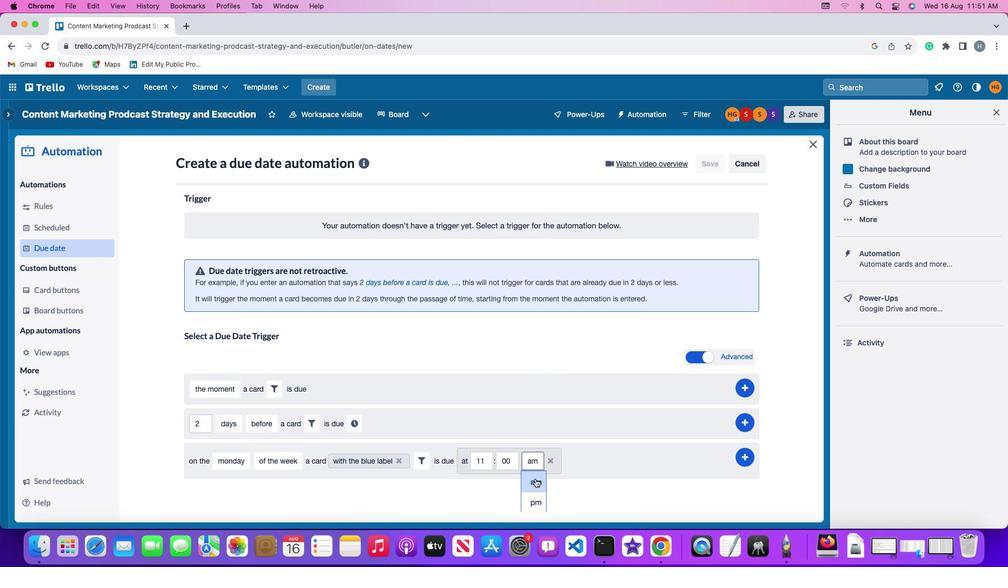 
Action: Mouse pressed left at (535, 479)
Screenshot: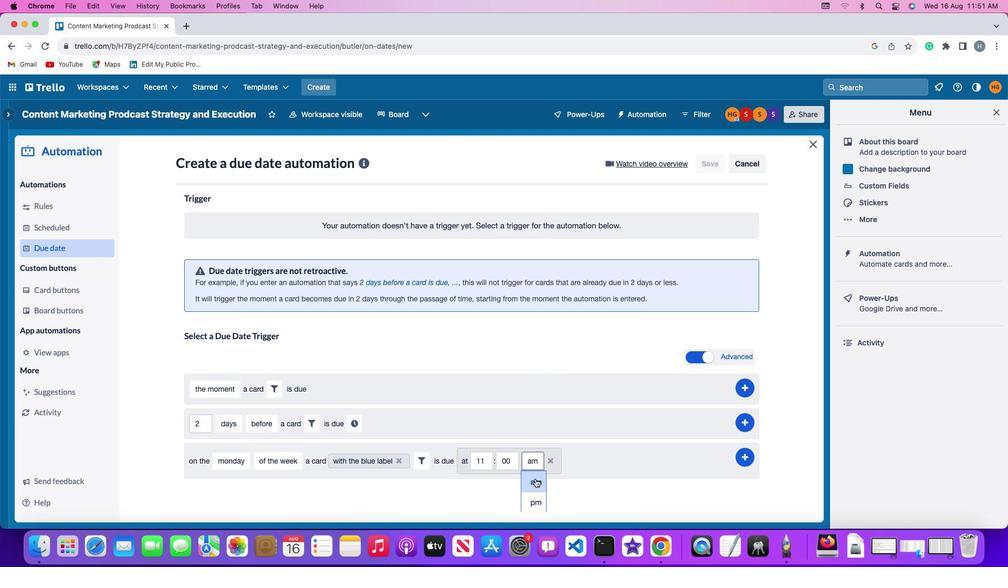 
Action: Mouse moved to (745, 454)
Screenshot: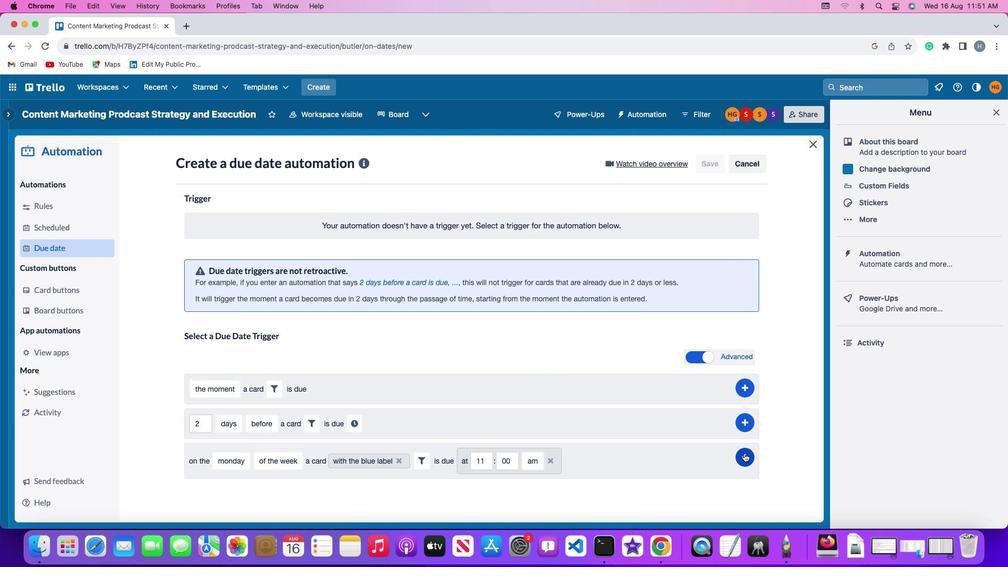 
Action: Mouse pressed left at (745, 454)
Screenshot: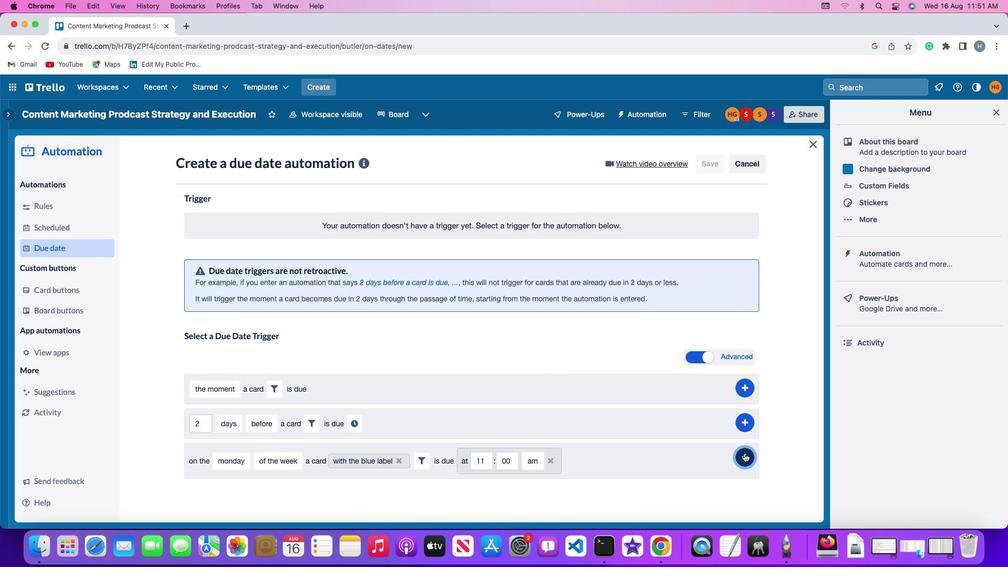 
Action: Mouse moved to (805, 337)
Screenshot: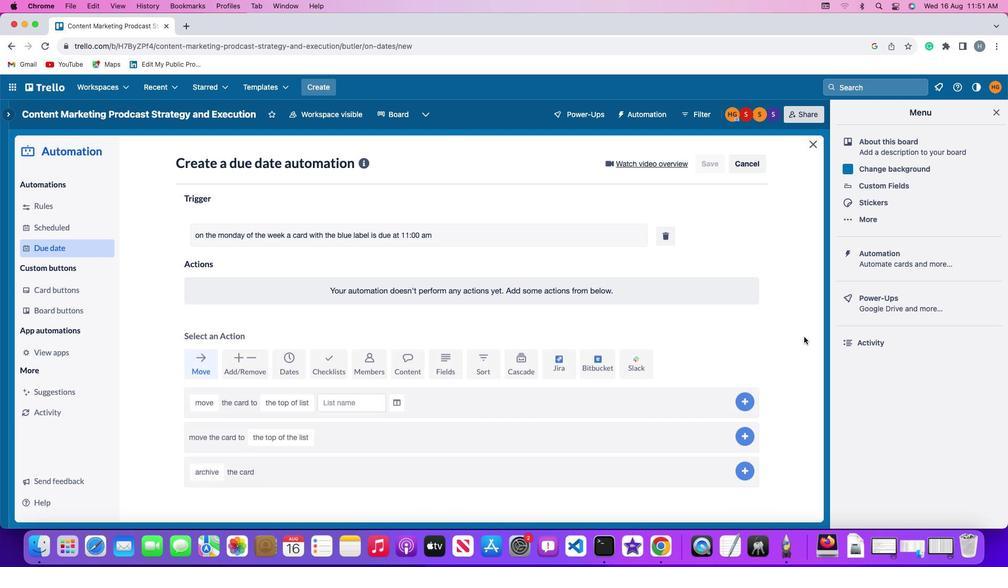 
